 Task: Check health for your organization.
Action: Mouse moved to (876, 60)
Screenshot: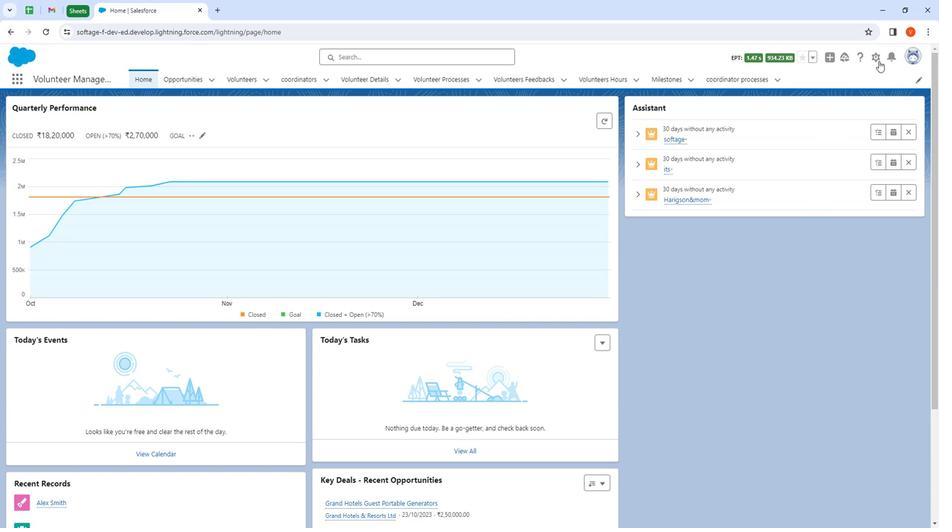 
Action: Mouse pressed left at (876, 60)
Screenshot: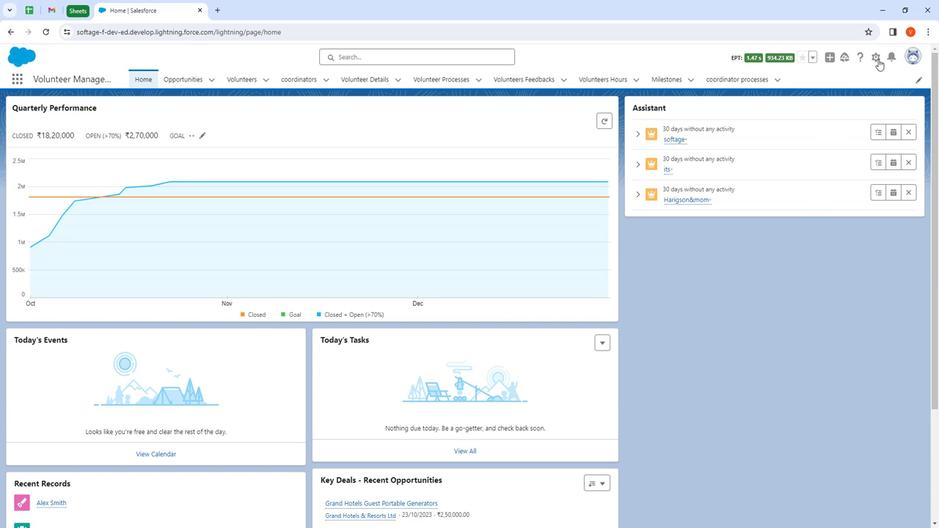 
Action: Mouse moved to (847, 89)
Screenshot: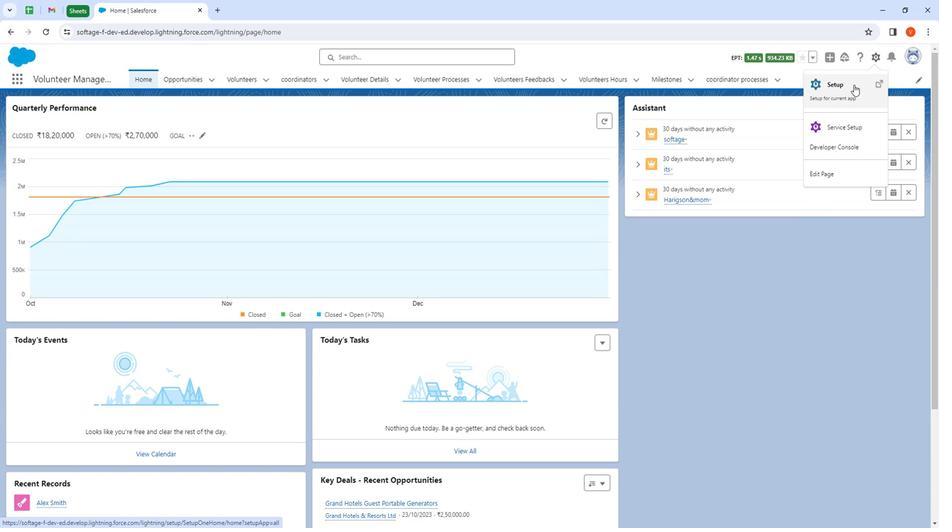 
Action: Mouse pressed left at (847, 89)
Screenshot: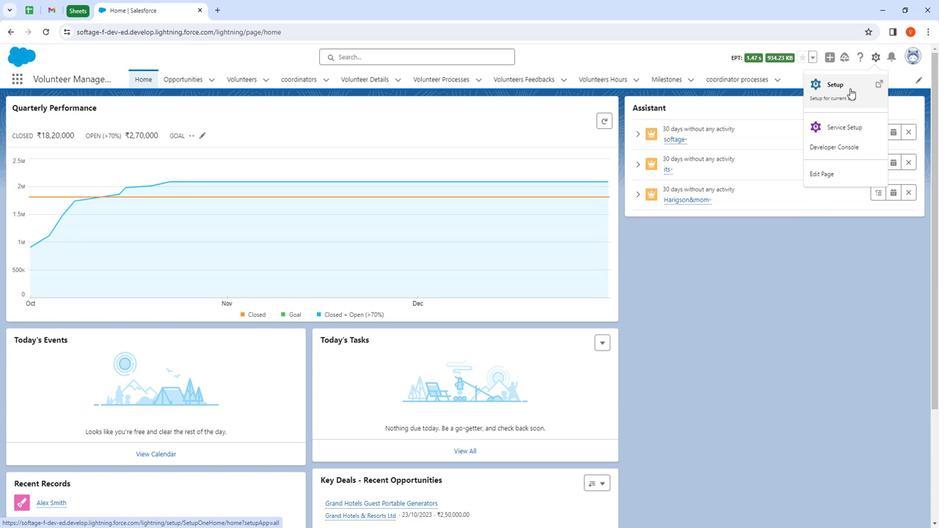 
Action: Mouse moved to (64, 212)
Screenshot: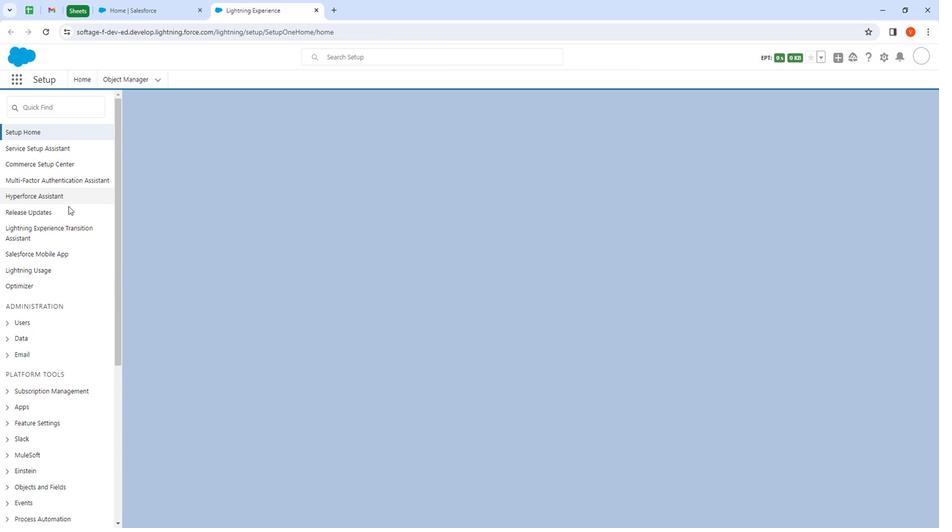 
Action: Mouse scrolled (64, 212) with delta (0, 0)
Screenshot: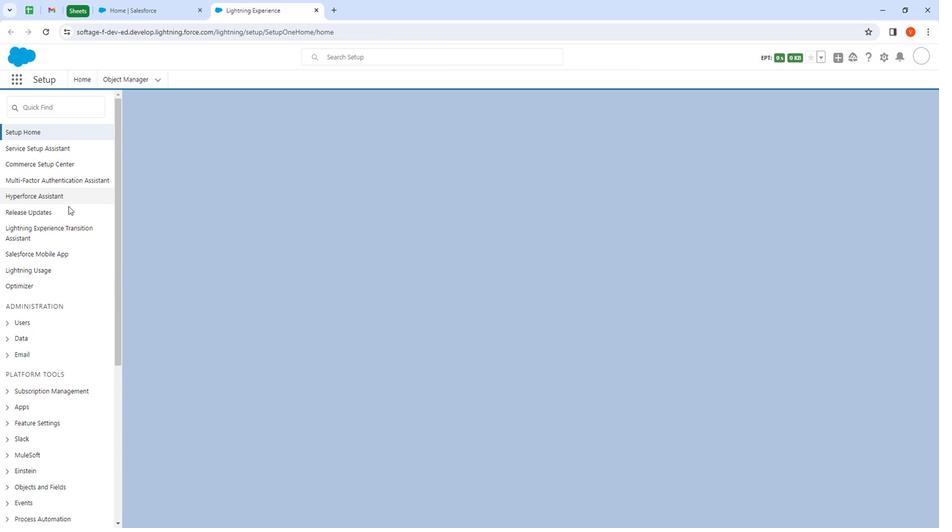 
Action: Mouse moved to (63, 222)
Screenshot: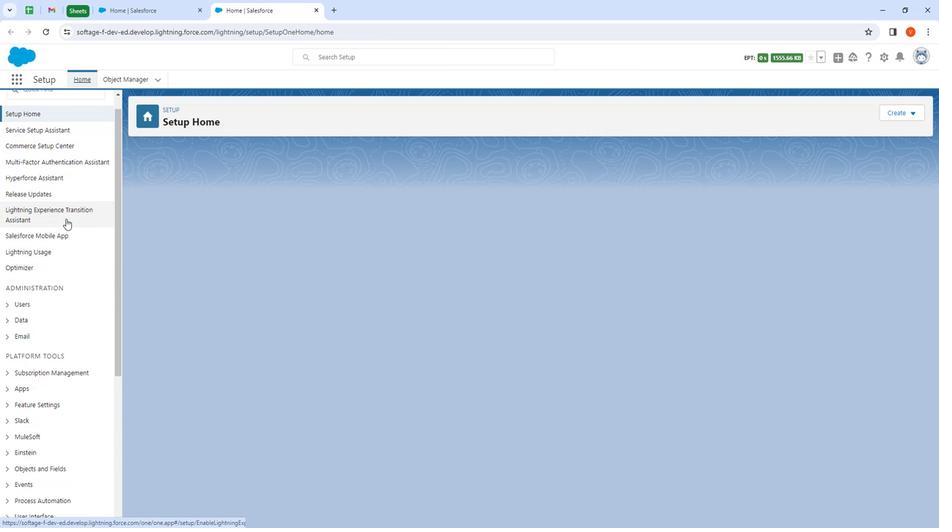 
Action: Mouse scrolled (63, 222) with delta (0, 0)
Screenshot: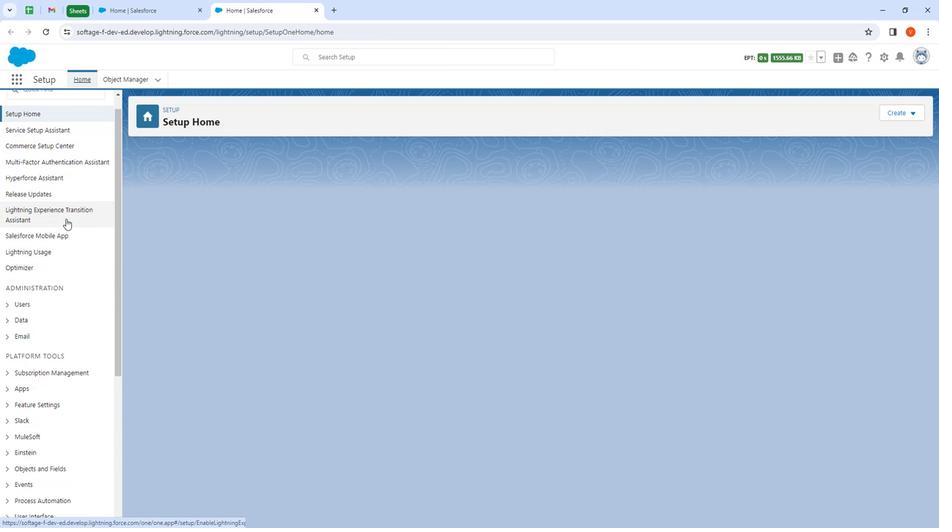 
Action: Mouse moved to (66, 242)
Screenshot: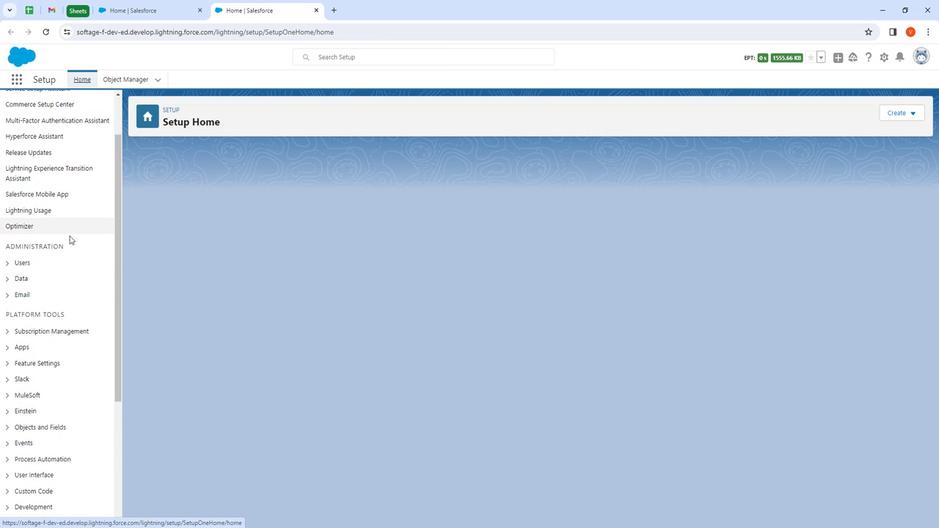 
Action: Mouse scrolled (66, 241) with delta (0, 0)
Screenshot: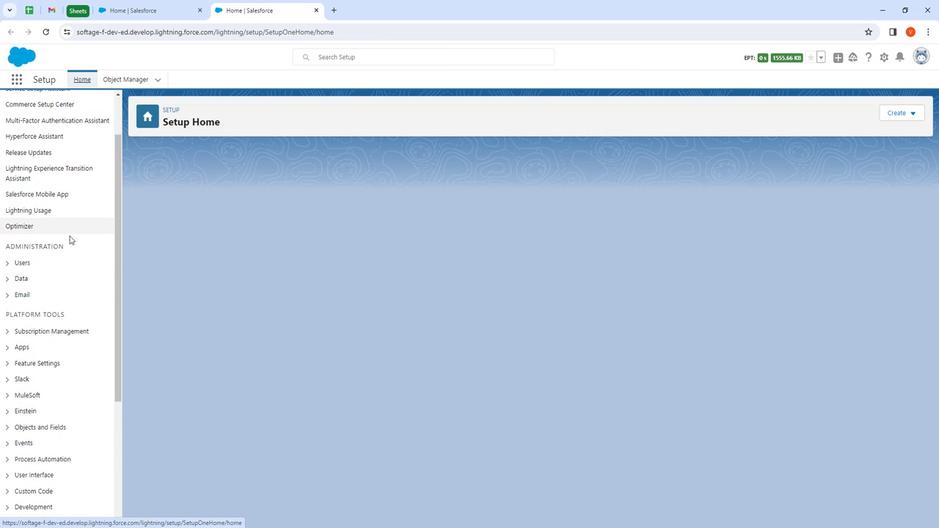 
Action: Mouse moved to (66, 249)
Screenshot: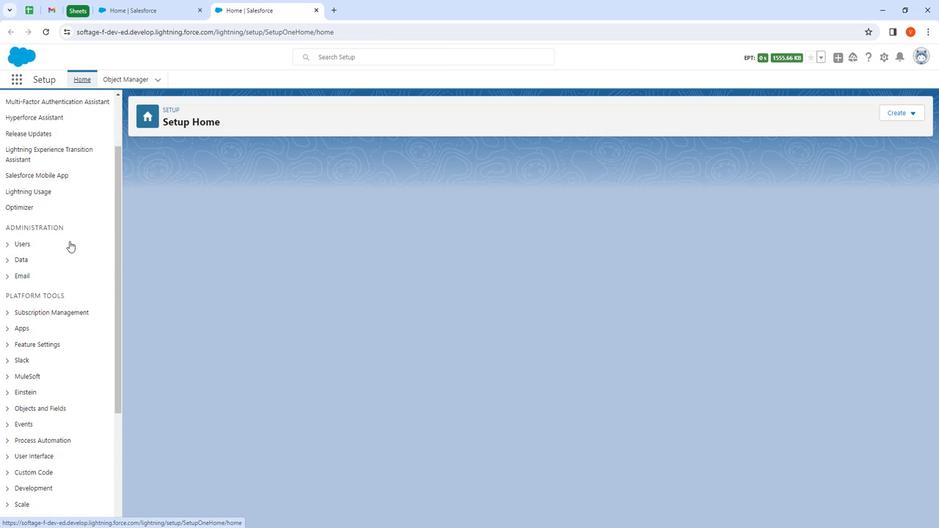 
Action: Mouse scrolled (66, 248) with delta (0, 0)
Screenshot: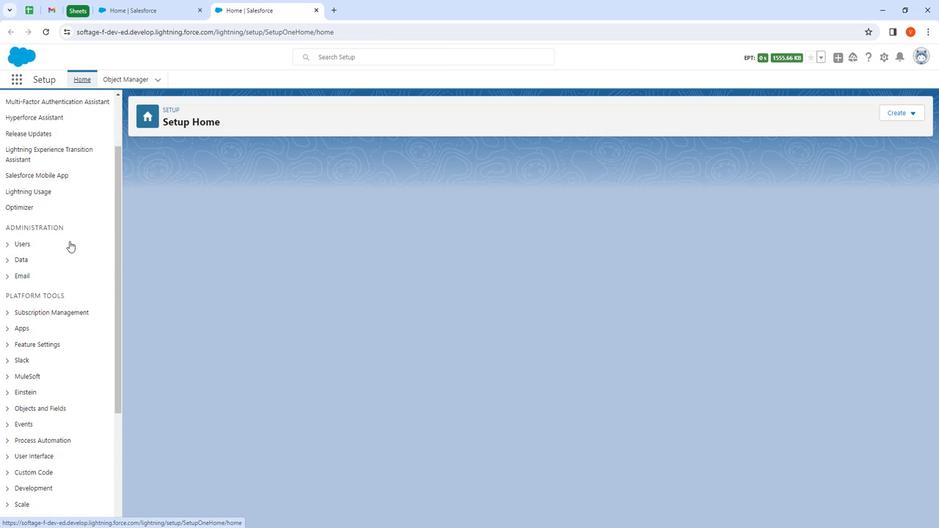 
Action: Mouse moved to (75, 277)
Screenshot: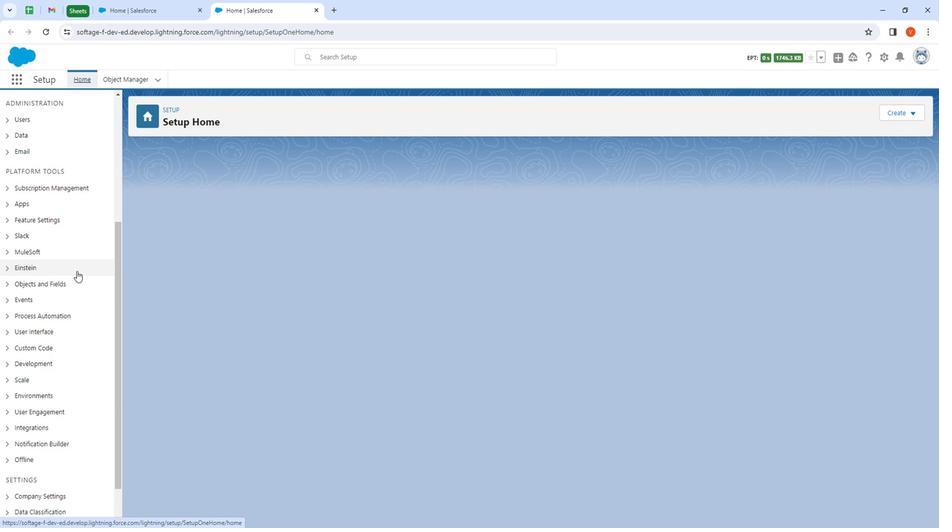 
Action: Mouse scrolled (75, 276) with delta (0, 0)
Screenshot: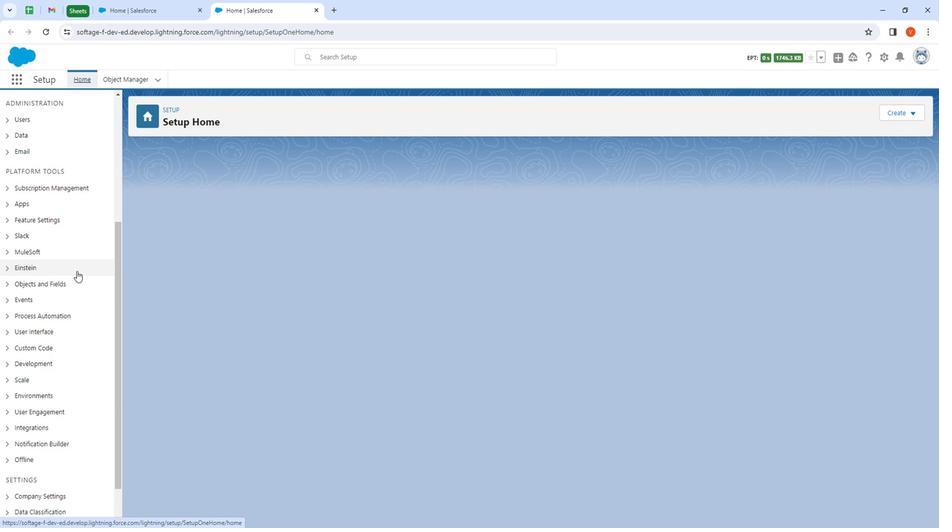 
Action: Mouse moved to (75, 280)
Screenshot: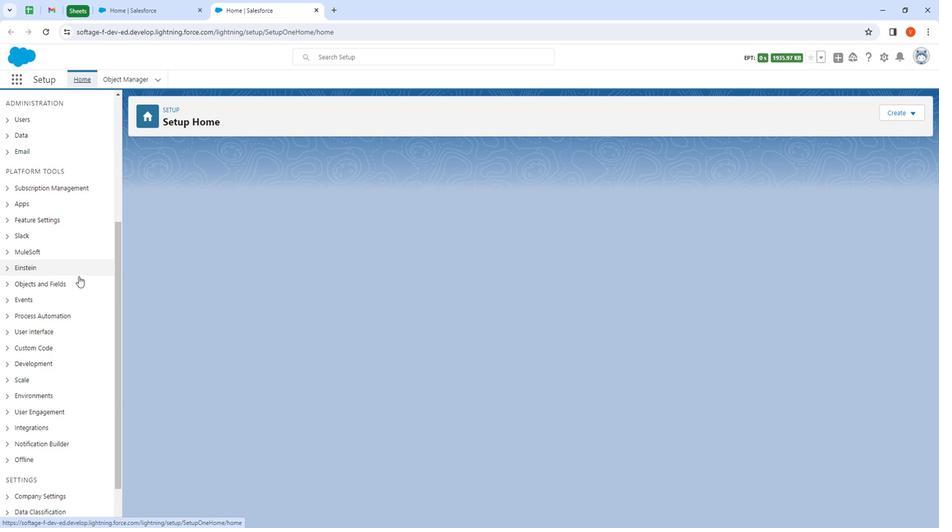 
Action: Mouse scrolled (75, 280) with delta (0, 0)
Screenshot: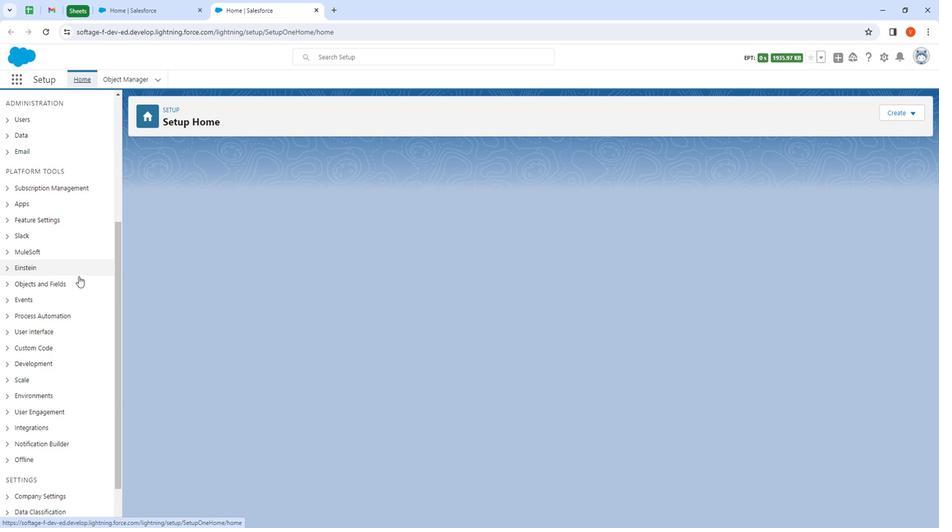 
Action: Mouse moved to (74, 287)
Screenshot: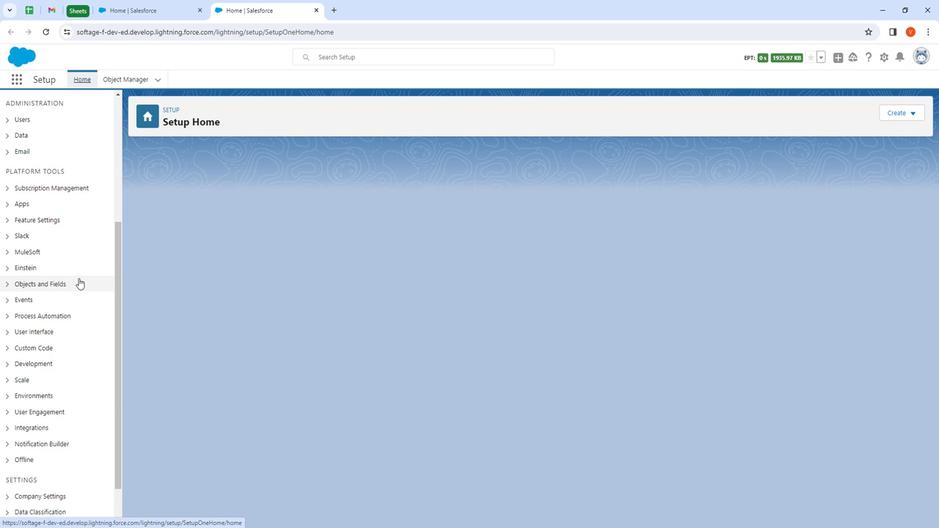 
Action: Mouse scrolled (74, 286) with delta (0, 0)
Screenshot: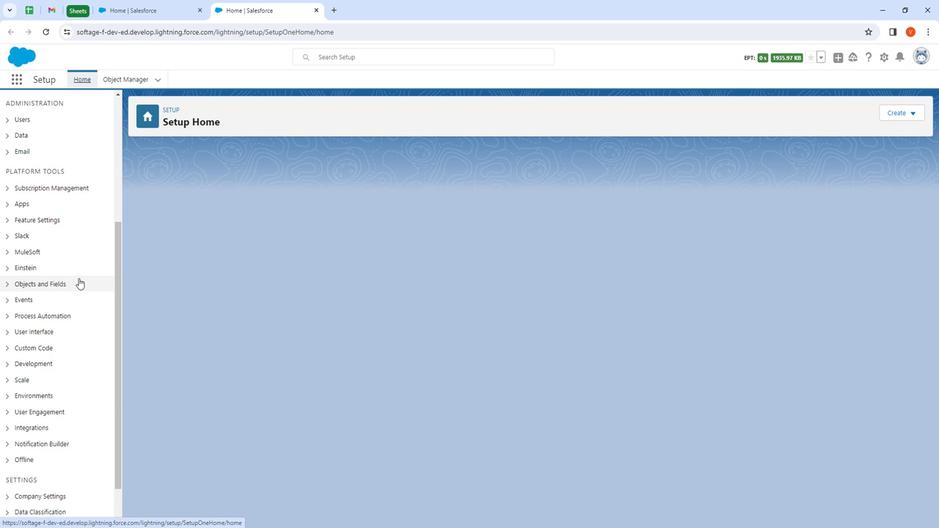 
Action: Mouse moved to (73, 291)
Screenshot: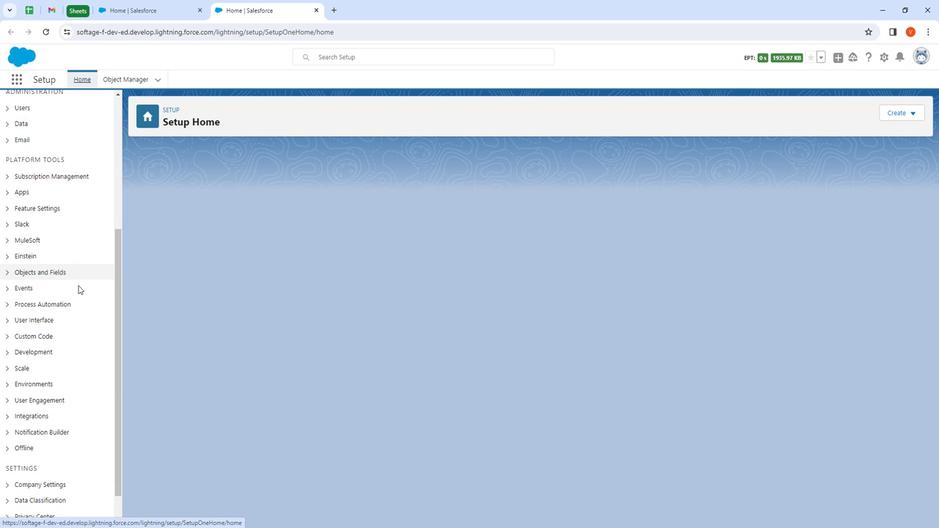 
Action: Mouse scrolled (73, 290) with delta (0, 0)
Screenshot: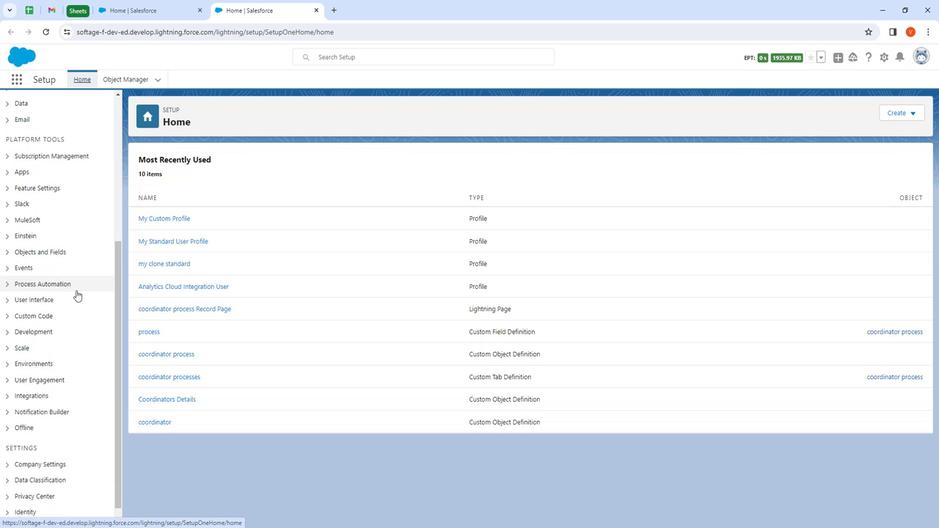
Action: Mouse moved to (5, 511)
Screenshot: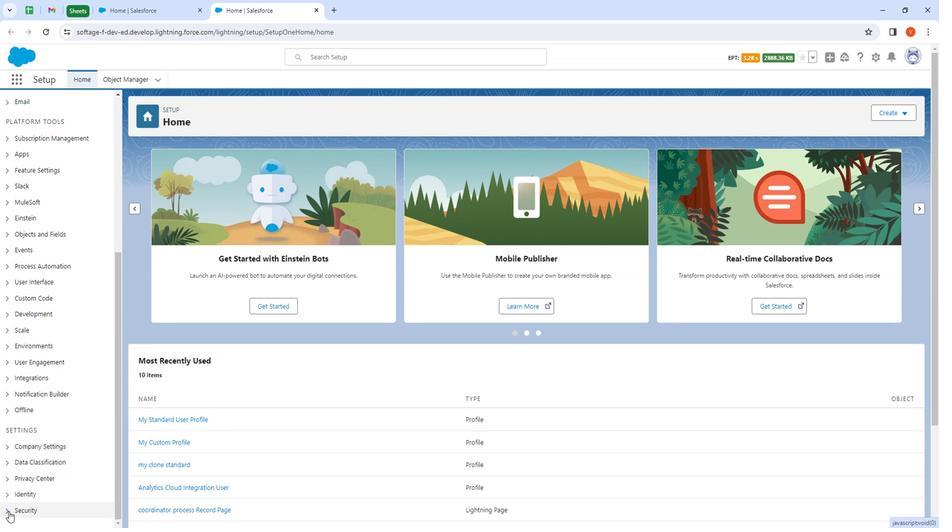 
Action: Mouse pressed left at (5, 511)
Screenshot: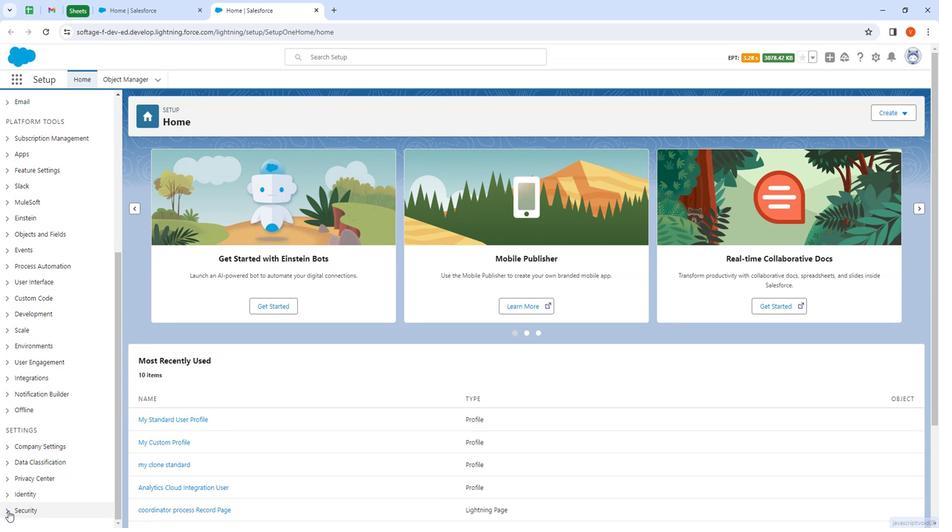 
Action: Mouse moved to (31, 444)
Screenshot: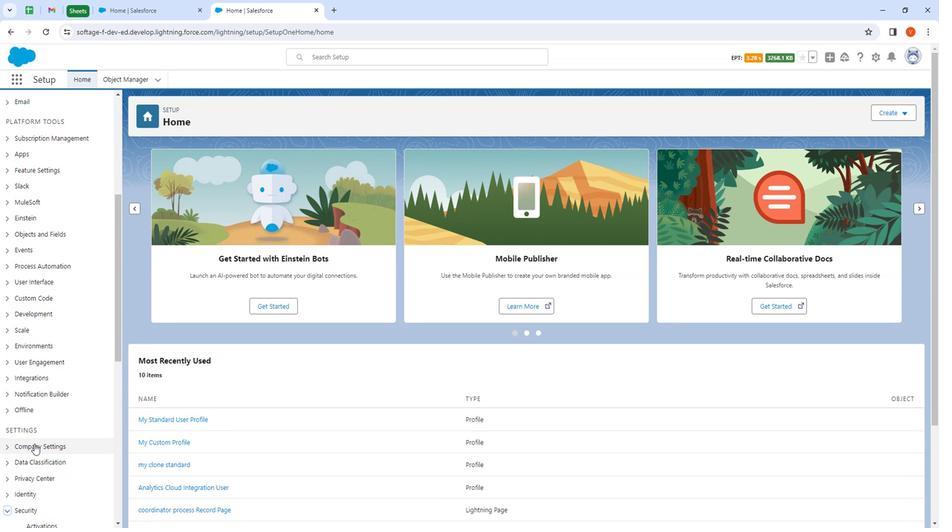 
Action: Mouse scrolled (31, 444) with delta (0, 0)
Screenshot: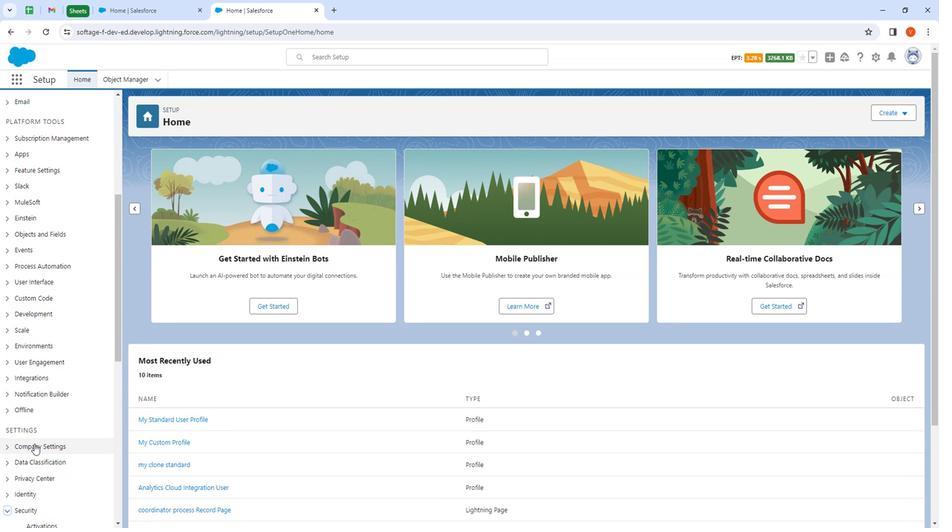 
Action: Mouse moved to (32, 444)
Screenshot: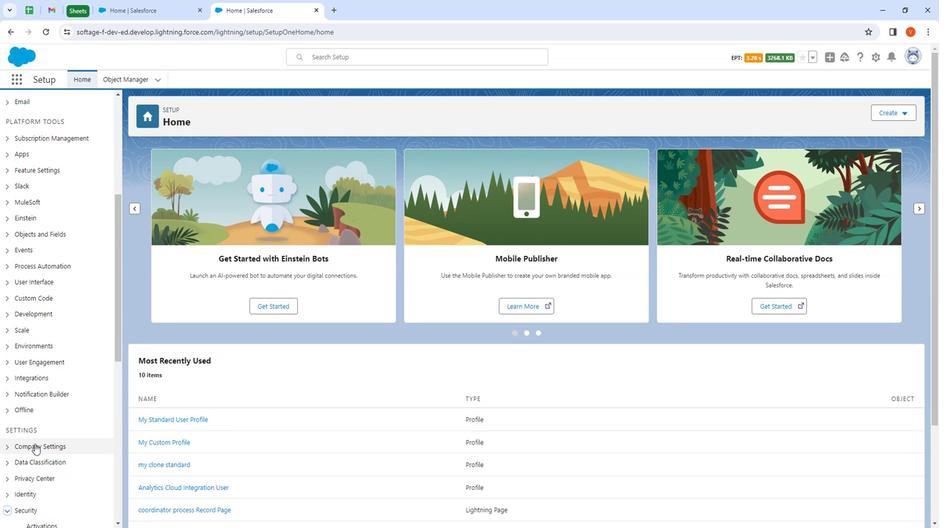 
Action: Mouse scrolled (32, 444) with delta (0, 0)
Screenshot: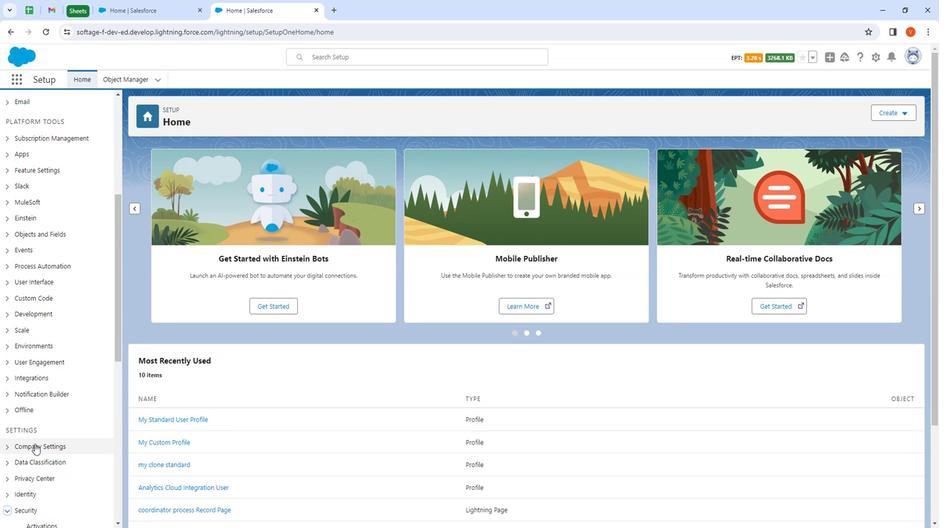 
Action: Mouse moved to (32, 444)
Screenshot: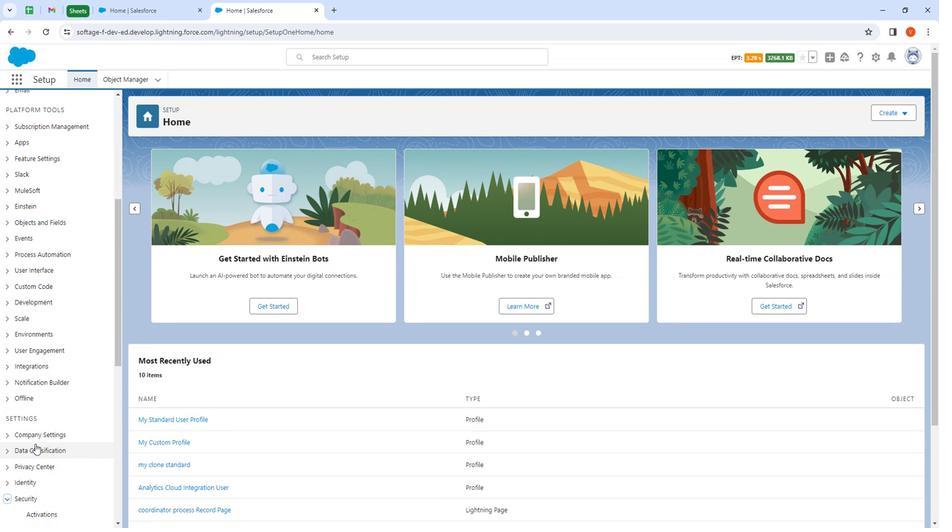 
Action: Mouse scrolled (32, 444) with delta (0, 0)
Screenshot: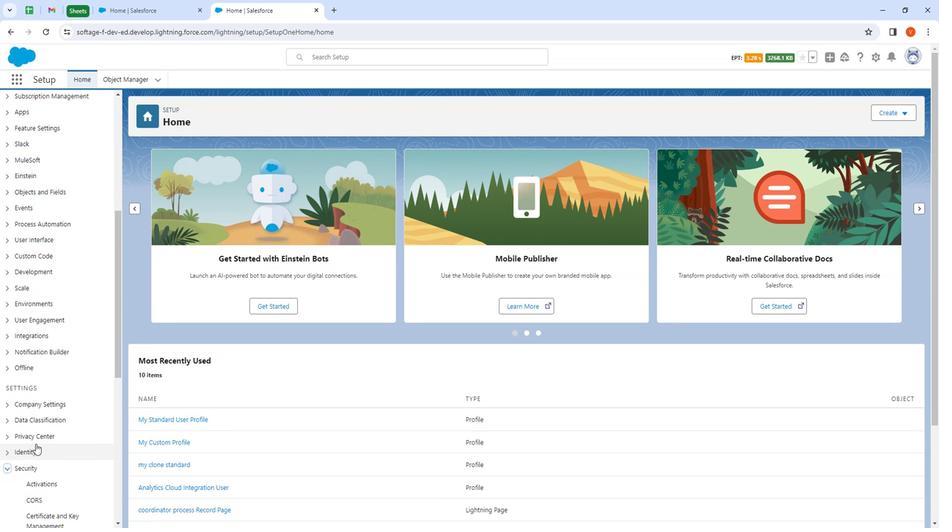 
Action: Mouse moved to (34, 444)
Screenshot: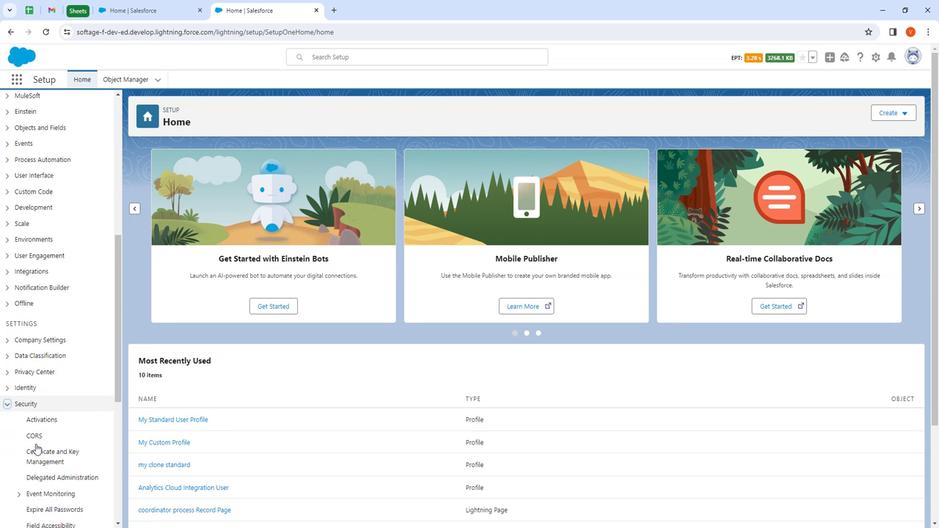 
Action: Mouse scrolled (34, 443) with delta (0, 0)
Screenshot: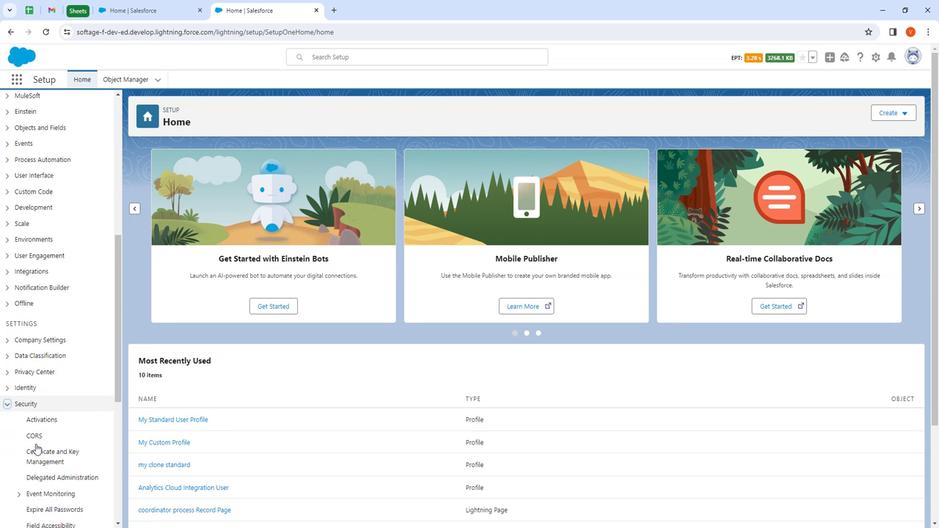 
Action: Mouse moved to (66, 316)
Screenshot: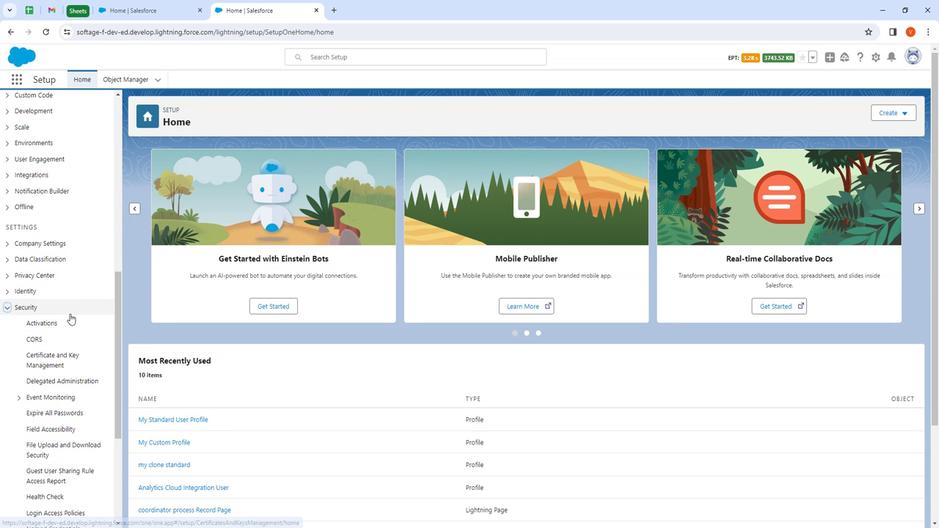 
Action: Mouse scrolled (66, 315) with delta (0, 0)
Screenshot: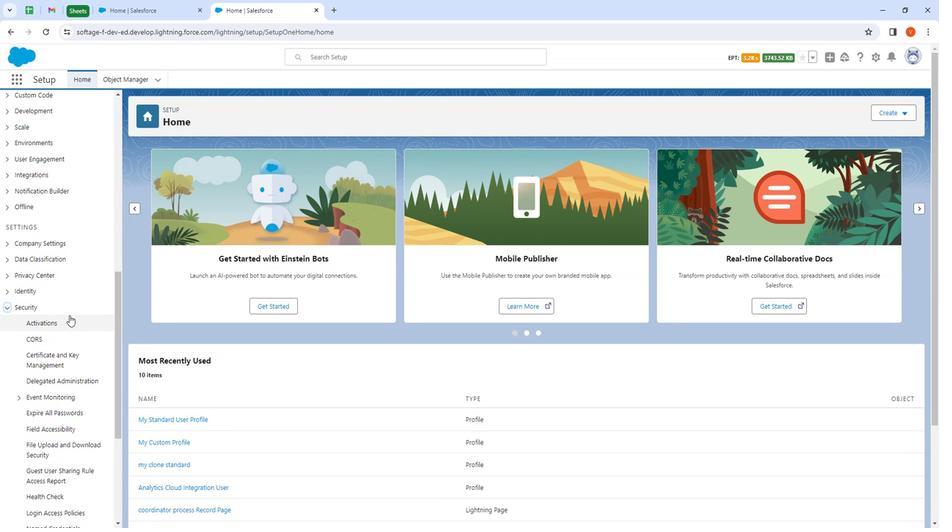 
Action: Mouse moved to (66, 316)
Screenshot: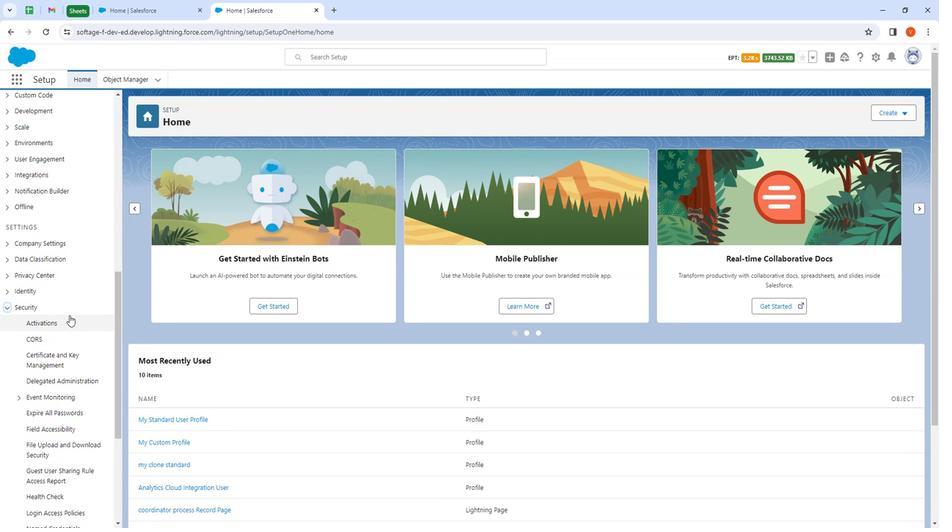 
Action: Mouse scrolled (66, 316) with delta (0, 0)
Screenshot: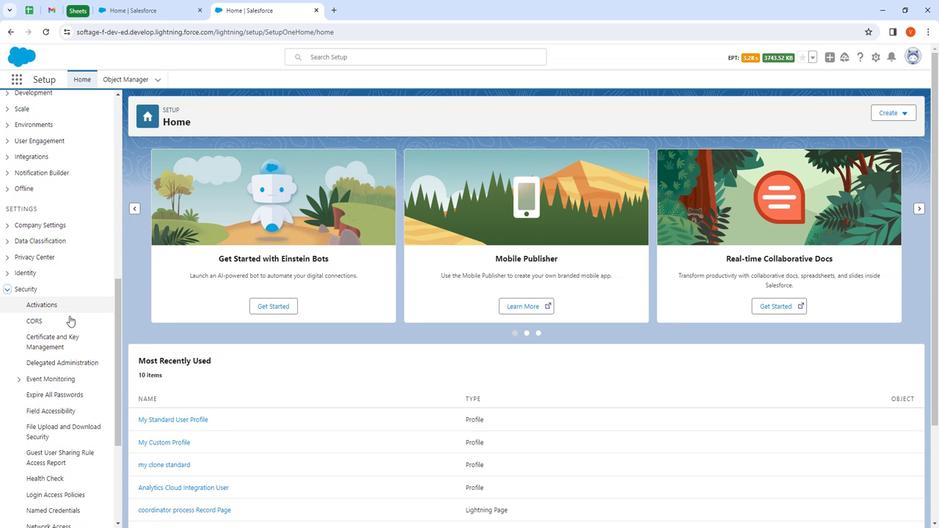 
Action: Mouse moved to (40, 397)
Screenshot: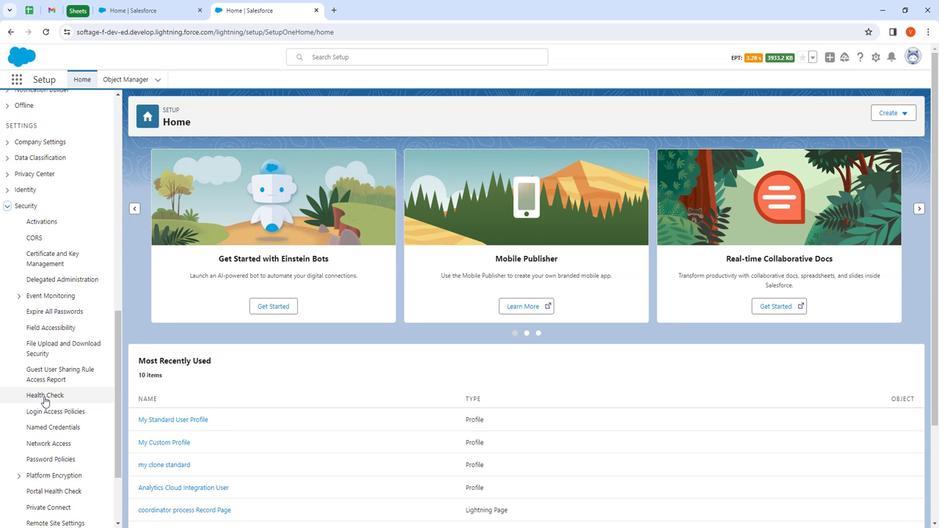 
Action: Mouse pressed left at (40, 397)
Screenshot: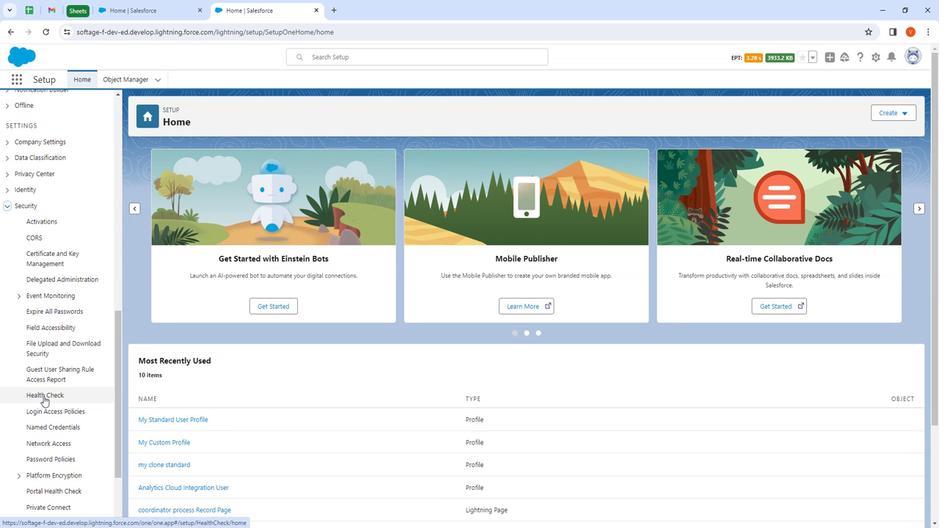 
Action: Mouse moved to (358, 337)
Screenshot: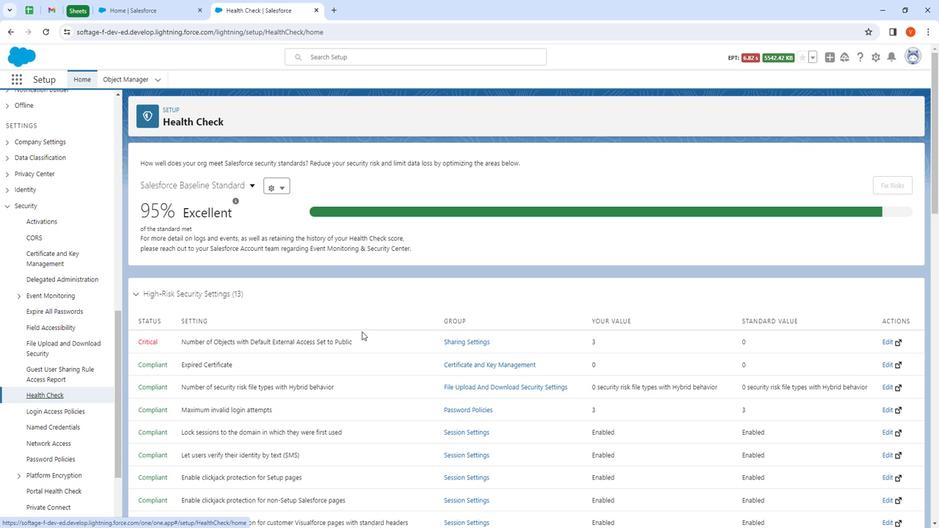 
